 Task: Add Buddha Teas Organic Turmeric Ginger Tea 18 Bags to the cart.
Action: Mouse pressed left at (17, 96)
Screenshot: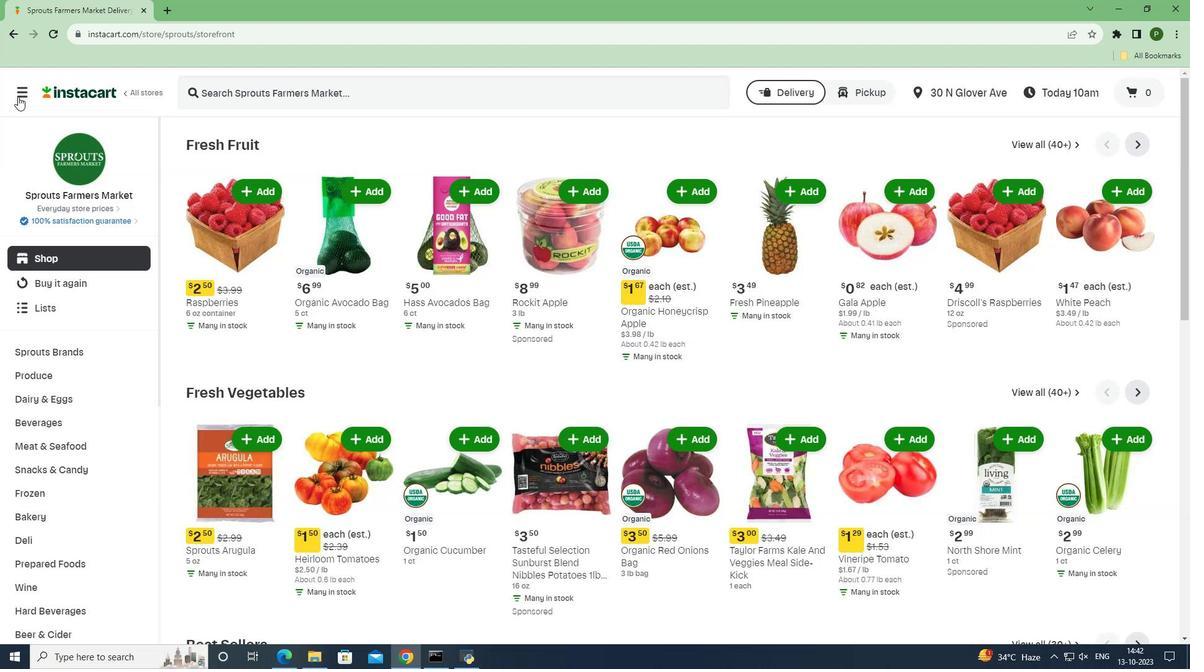 
Action: Mouse moved to (63, 331)
Screenshot: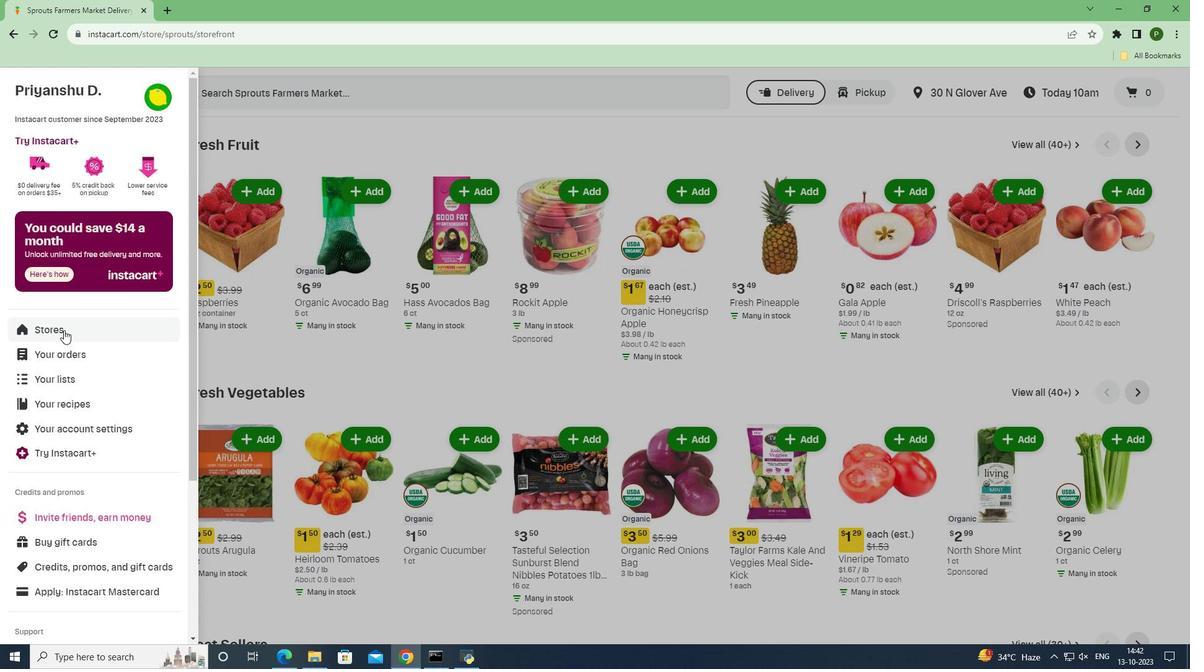 
Action: Mouse pressed left at (63, 331)
Screenshot: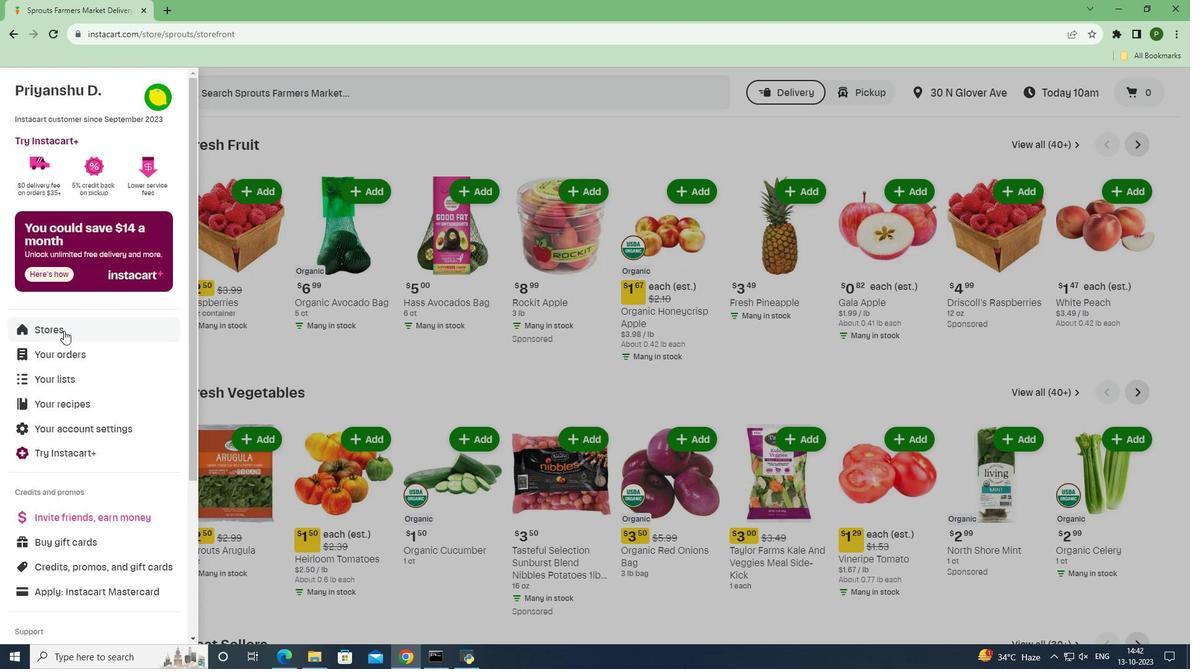 
Action: Mouse moved to (288, 144)
Screenshot: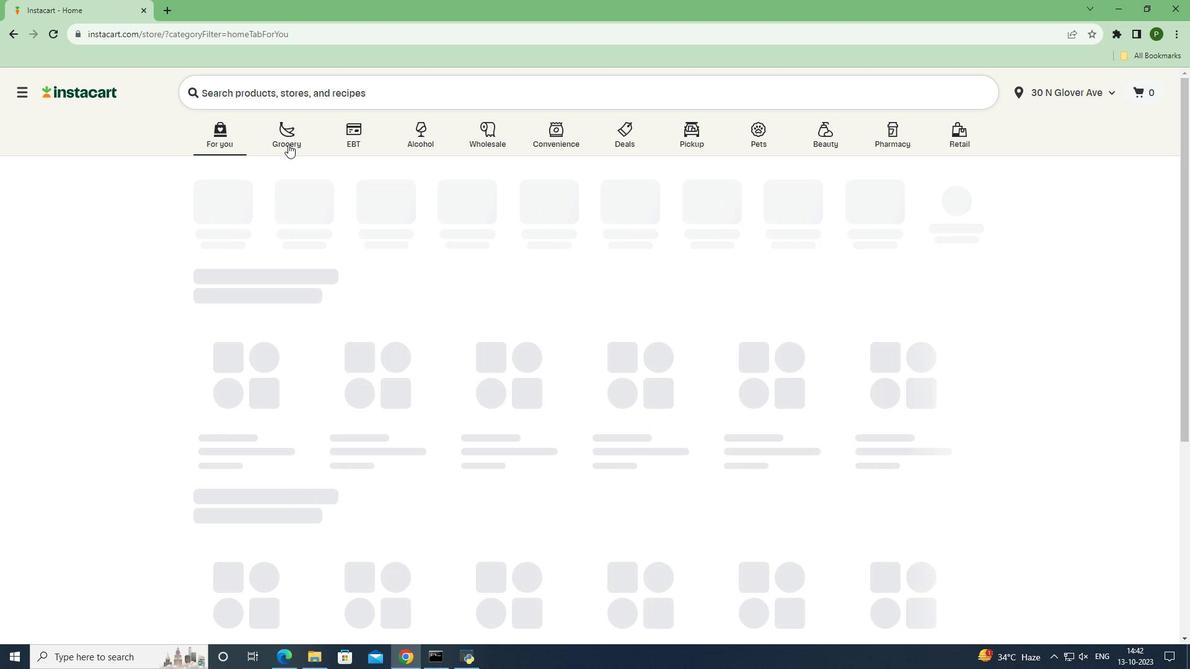 
Action: Mouse pressed left at (288, 144)
Screenshot: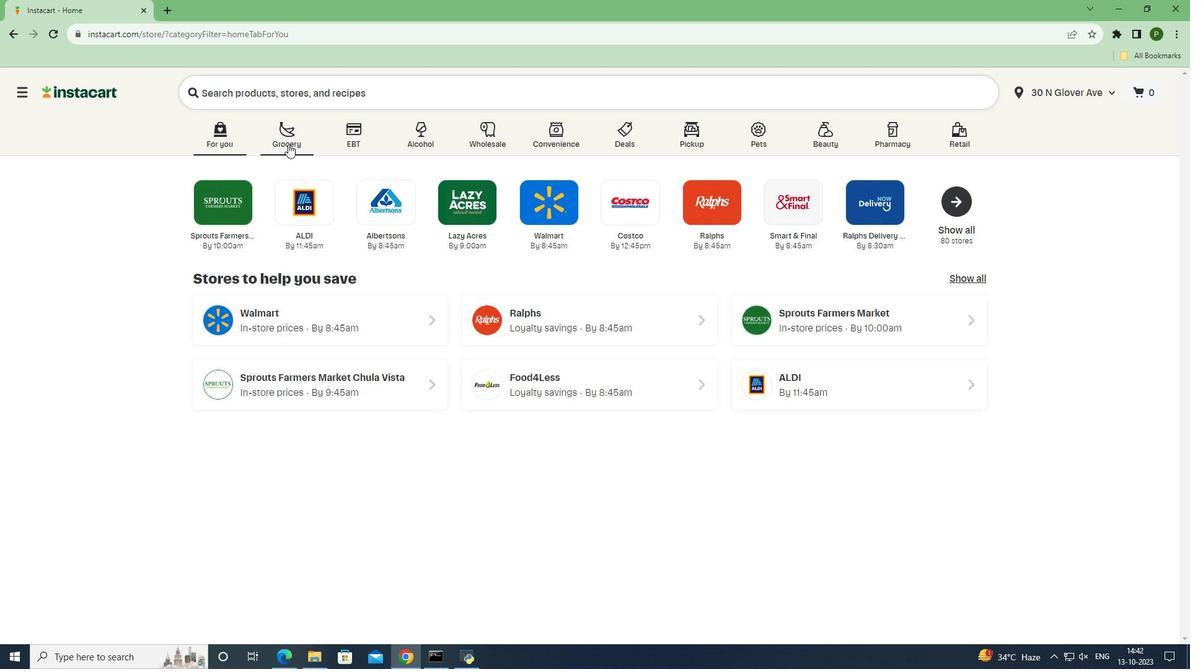 
Action: Mouse moved to (743, 282)
Screenshot: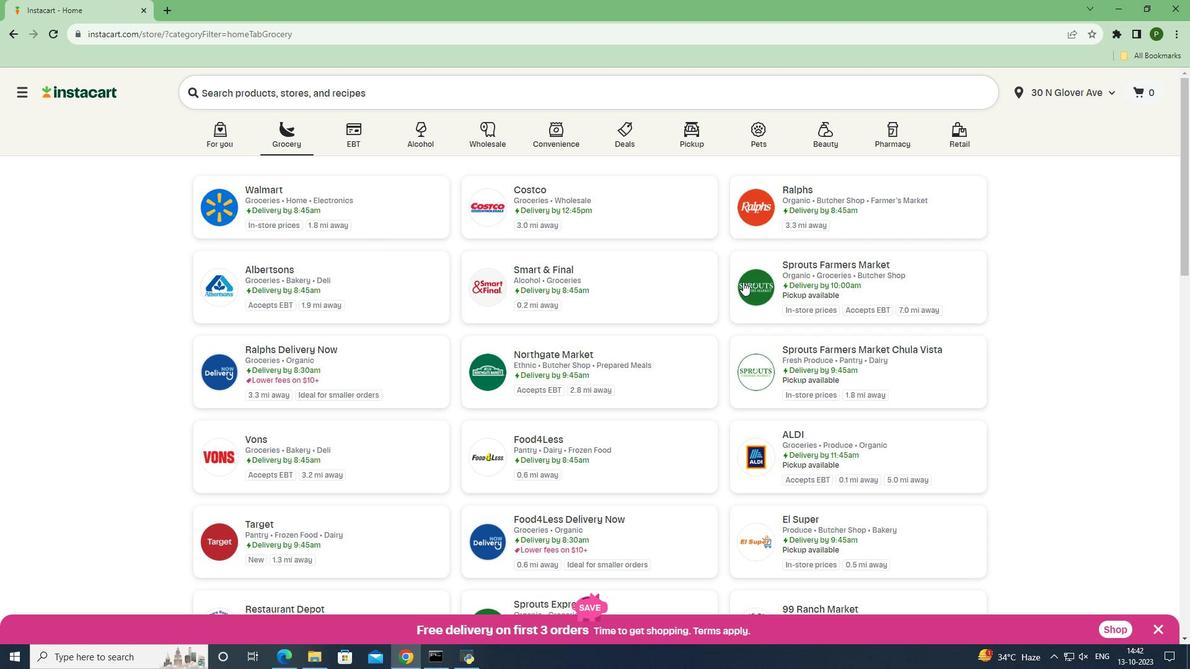 
Action: Mouse pressed left at (743, 282)
Screenshot: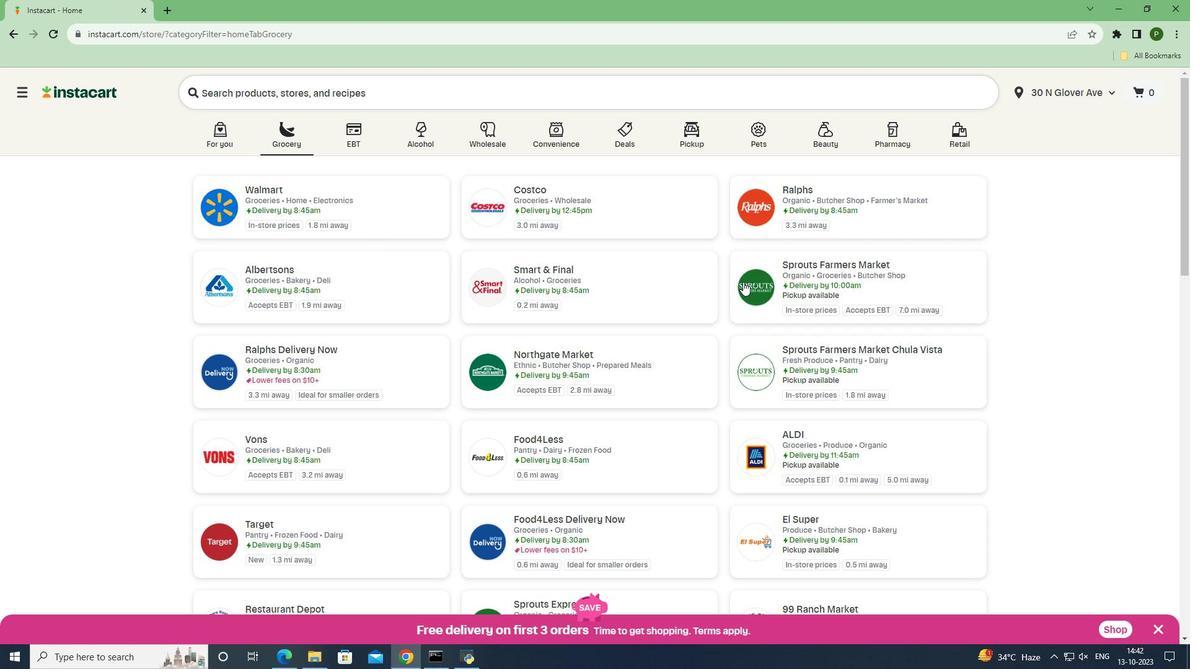 
Action: Mouse moved to (72, 424)
Screenshot: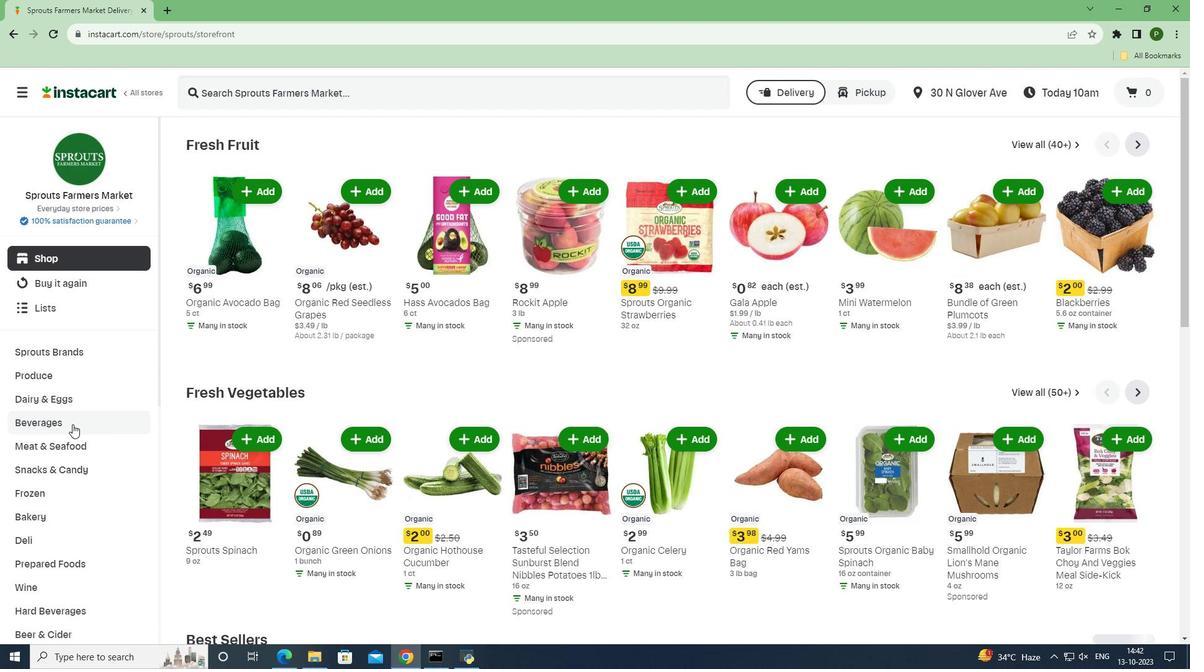
Action: Mouse pressed left at (72, 424)
Screenshot: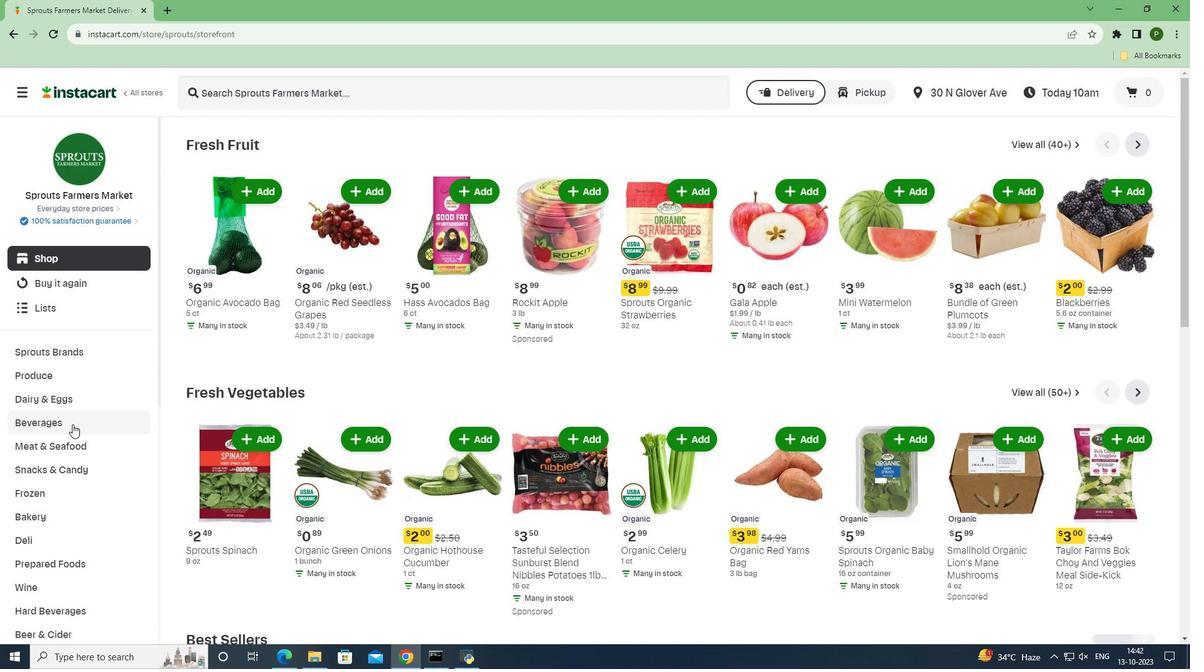 
Action: Mouse moved to (1077, 165)
Screenshot: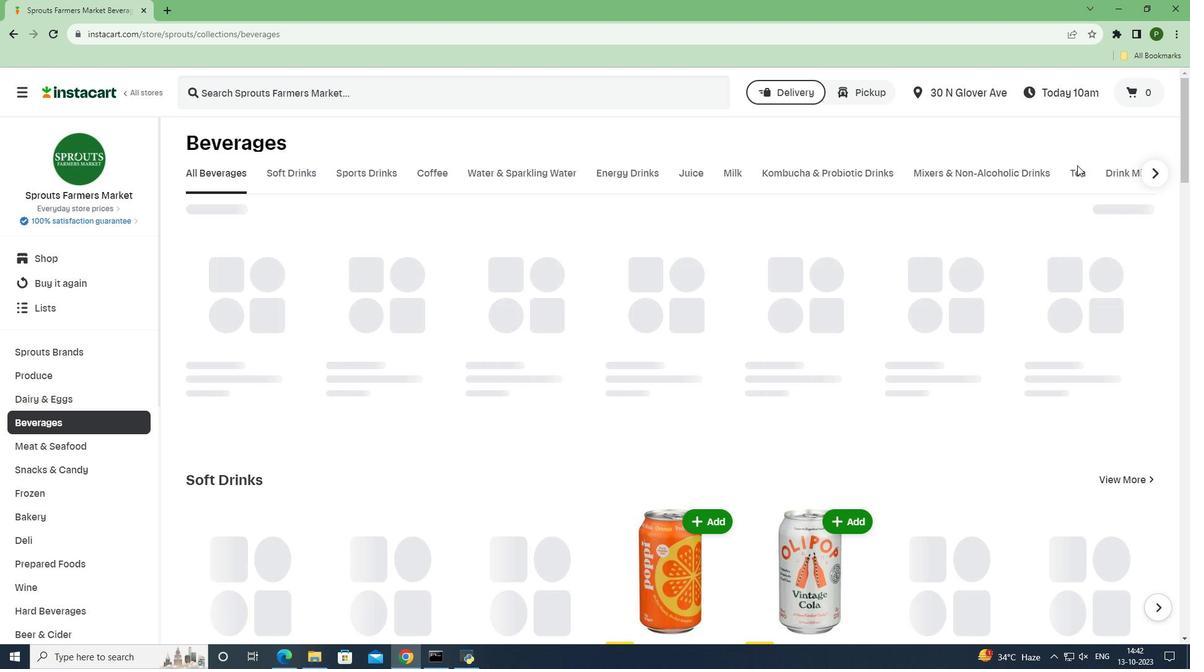 
Action: Mouse pressed left at (1077, 165)
Screenshot: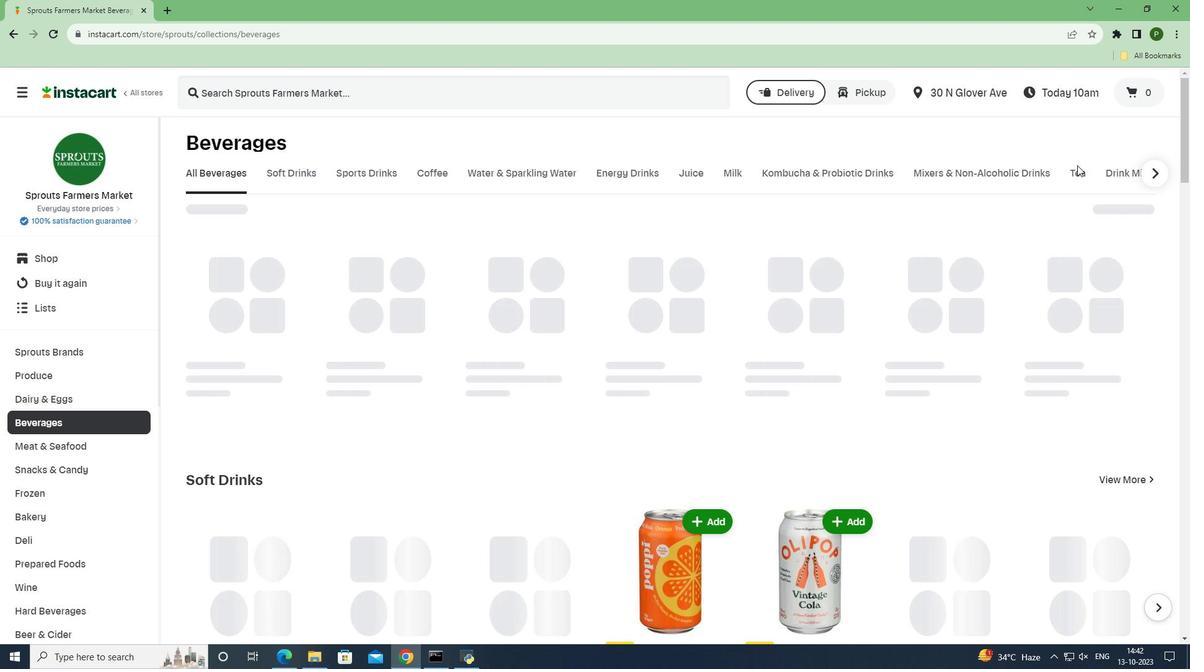 
Action: Mouse moved to (1075, 174)
Screenshot: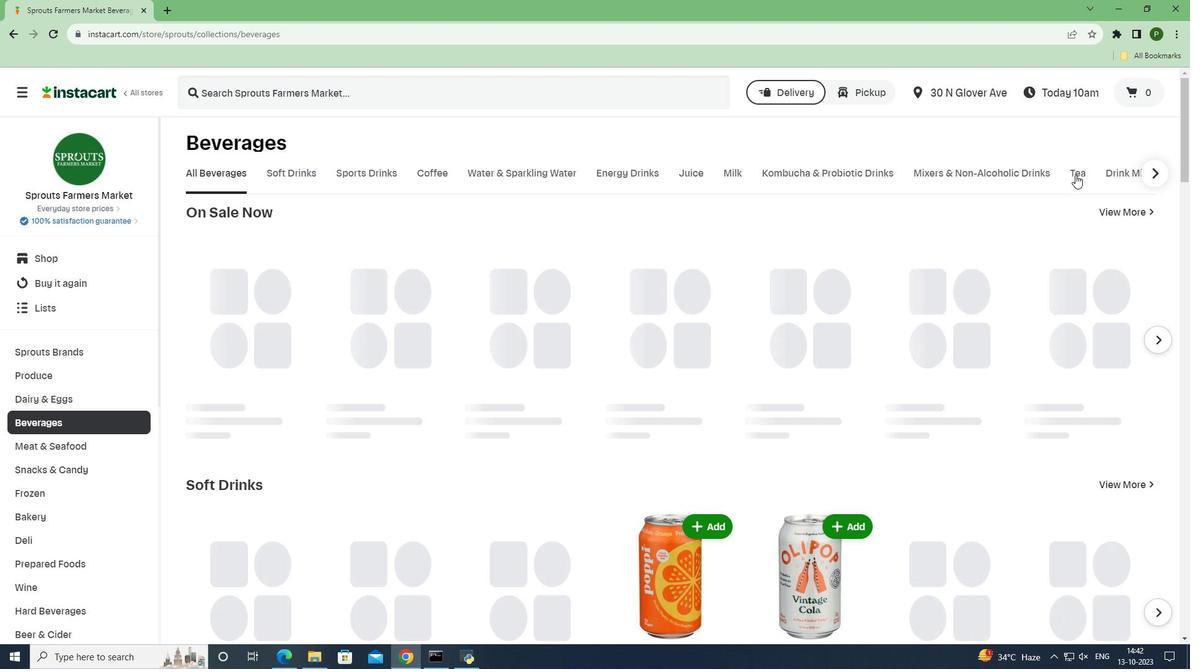 
Action: Mouse pressed left at (1075, 174)
Screenshot: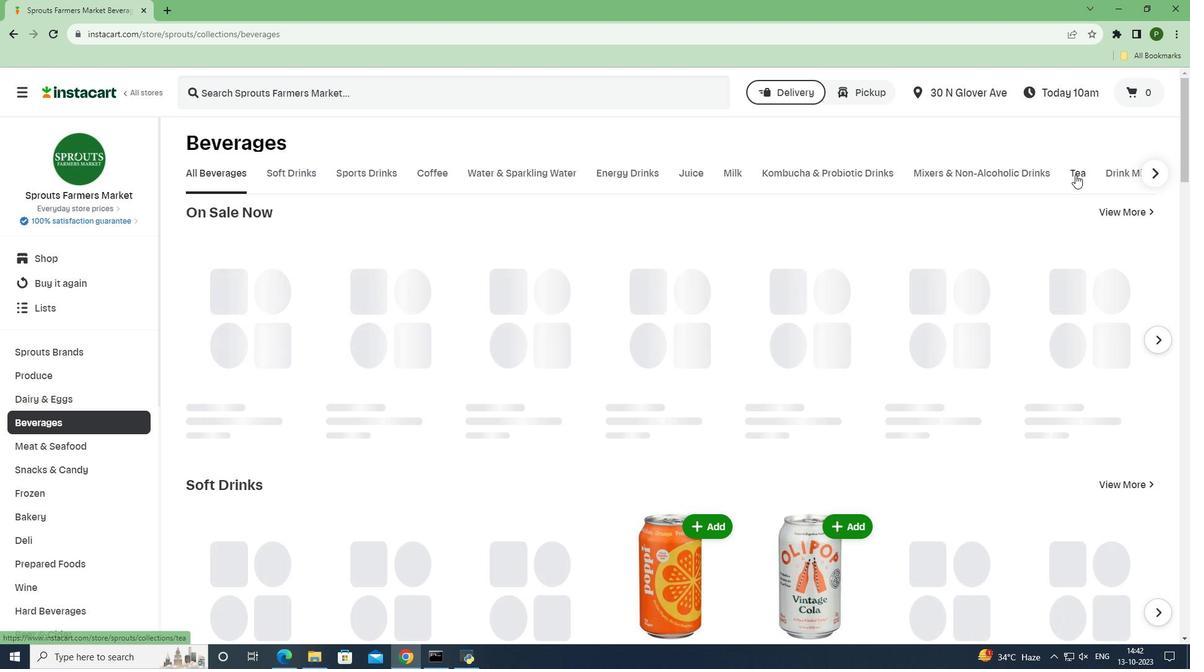 
Action: Mouse moved to (485, 106)
Screenshot: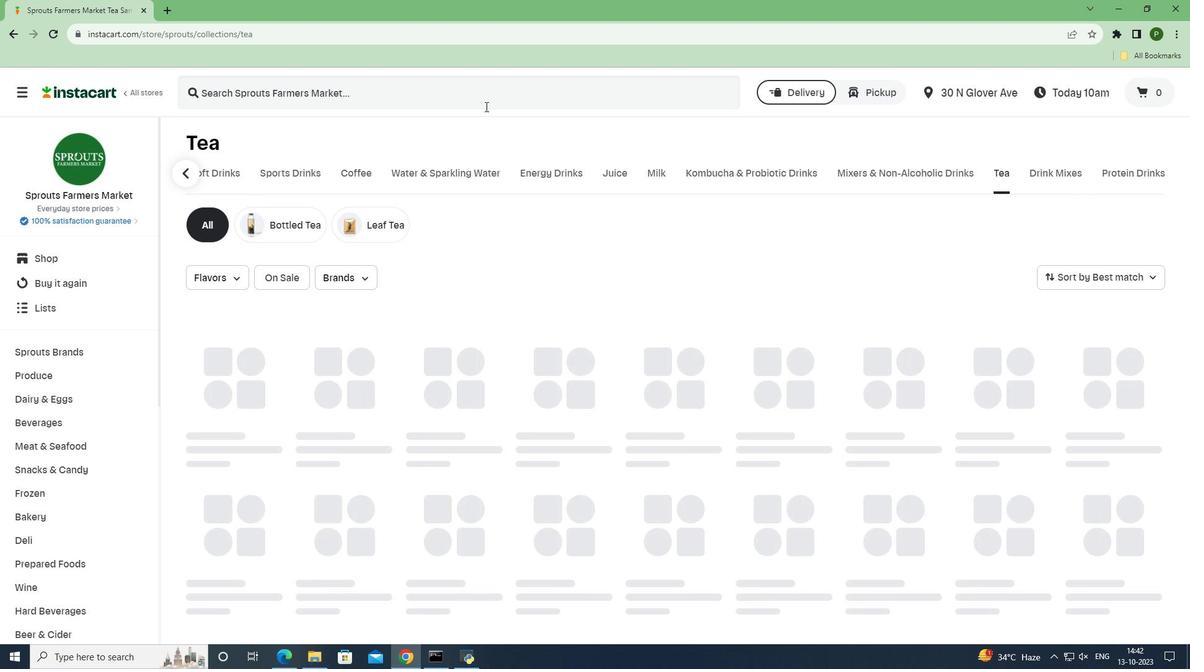 
Action: Mouse pressed left at (485, 106)
Screenshot: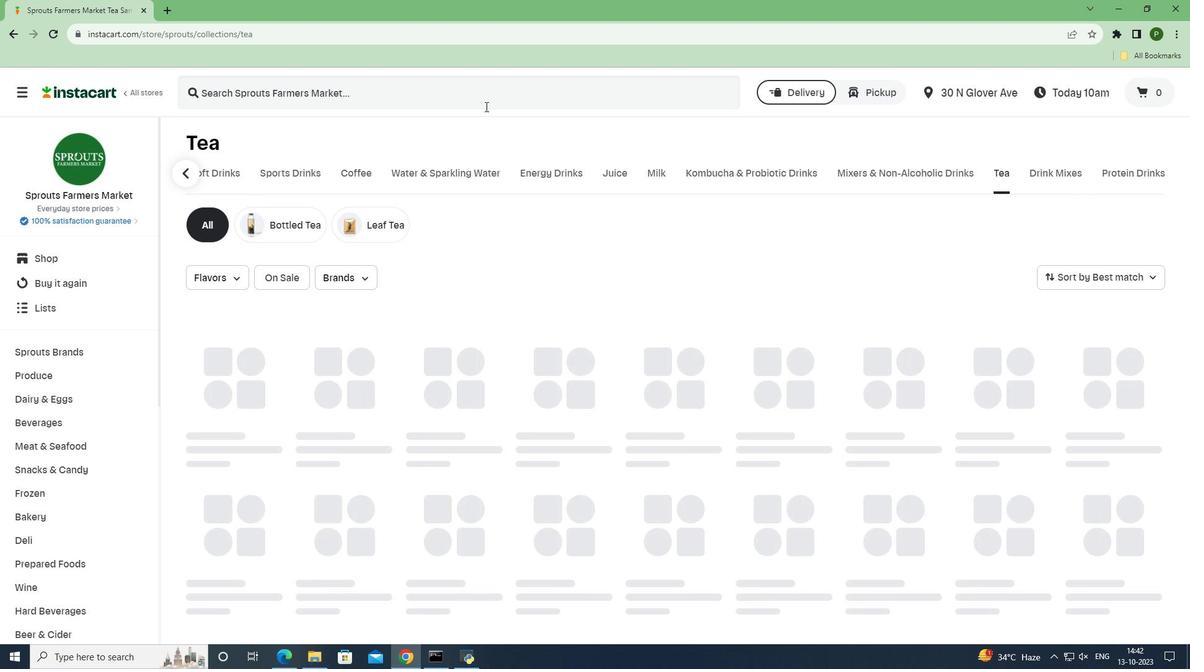 
Action: Mouse moved to (483, 107)
Screenshot: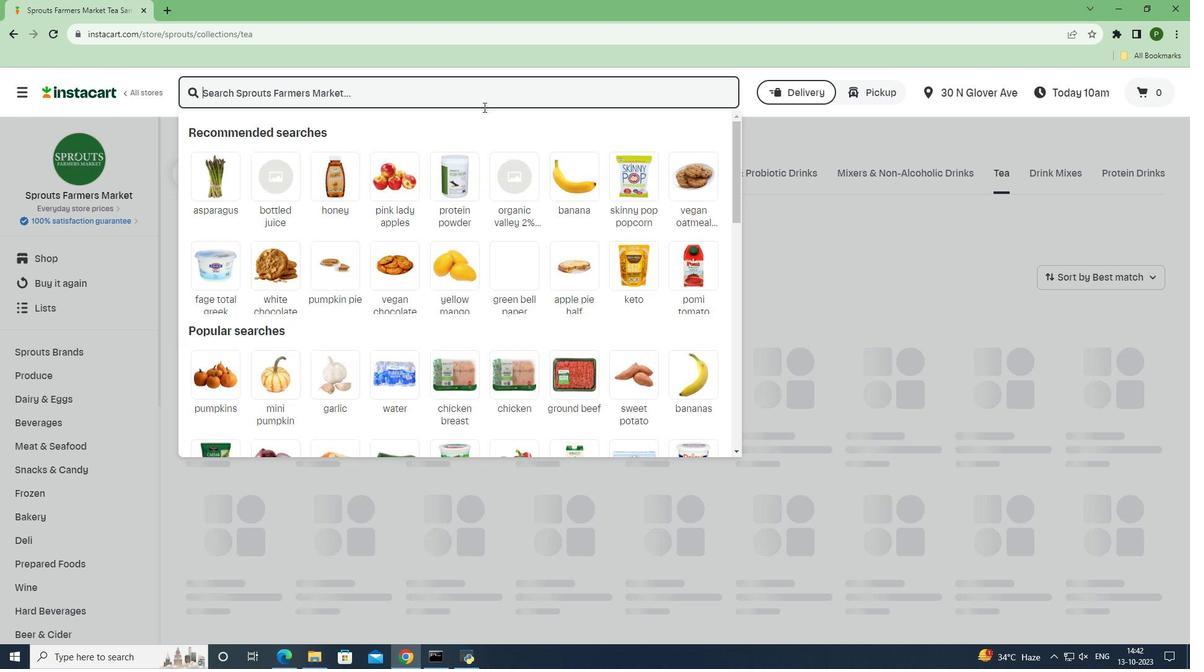 
Action: Key pressed <Key.caps_lock>B<Key.caps_lock>uddha<Key.space><Key.caps_lock>T<Key.caps_lock>eas<Key.space><Key.caps_lock>O<Key.caps_lock>rganic<Key.space><Key.caps_lock>T<Key.caps_lock>urmeric<Key.space><Key.caps_lock>G<Key.caps_lock>inger<Key.space><Key.caps_lock>T<Key.caps_lock>ea<Key.space>18<Key.space><Key.caps_lock>B<Key.caps_lock>ags<Key.space><Key.enter>
Screenshot: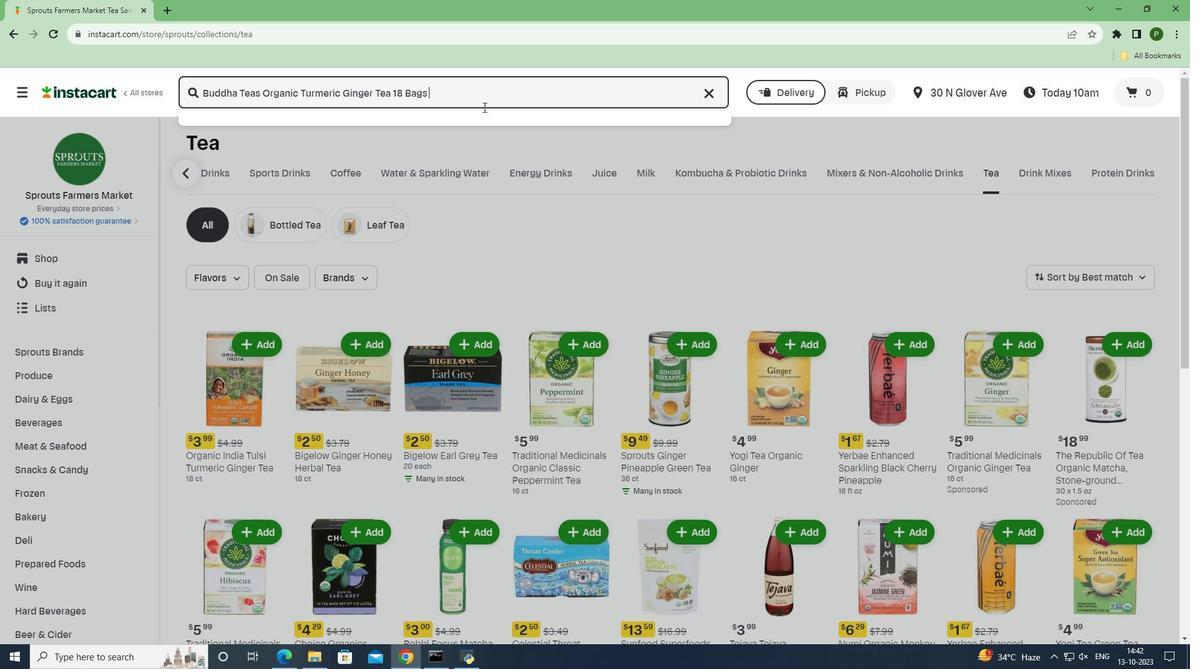 
Action: Mouse moved to (709, 221)
Screenshot: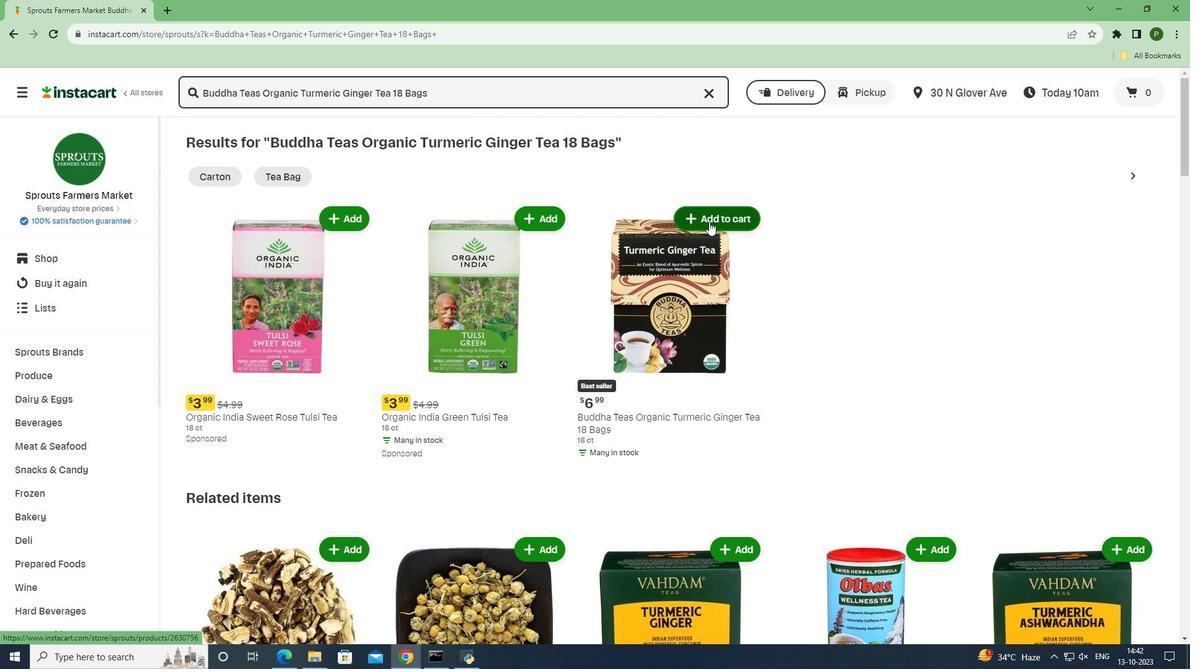 
Action: Mouse pressed left at (709, 221)
Screenshot: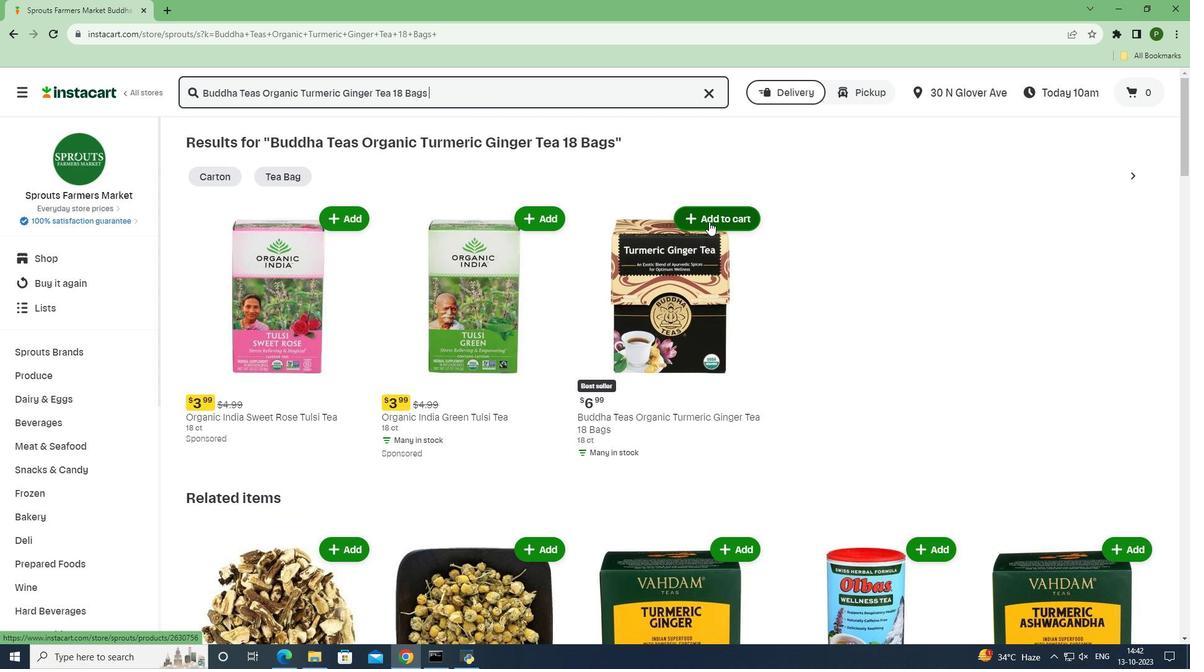 
Action: Mouse moved to (778, 269)
Screenshot: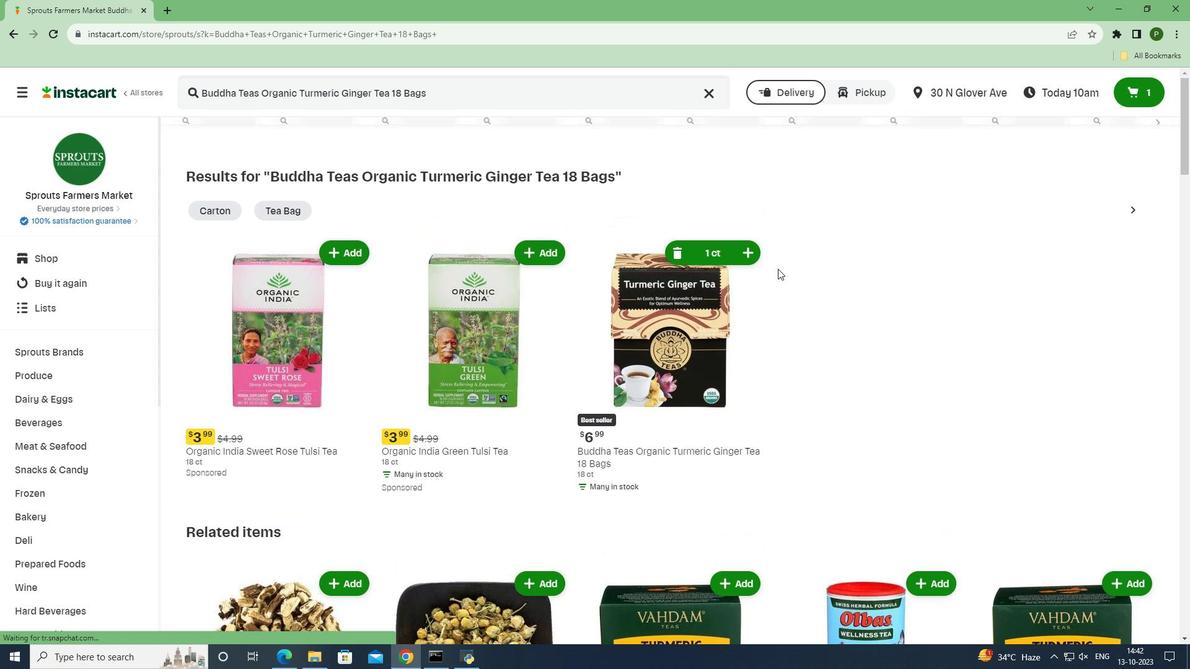 
